 Task: Open an excel sheet with  and write heading  Discount data  Add 10 product name:-  'Apple, Banana, _x000D_
Orange, Tomato, Potato, Onion, Carrot, Milk, Bread, Eggs (dozen). ' in June Last week sales are  1.99, 0.49, 0.79, 1.29, 0.99, 0.89, 0.69, 2.49, 1.99, 2.99. _x000D_
Discount (%):-  10, 20, 15, 5, 12, 8, 25, 10, 15, 20. Save page EvaluationDailySales_Report
Action: Mouse moved to (108, 112)
Screenshot: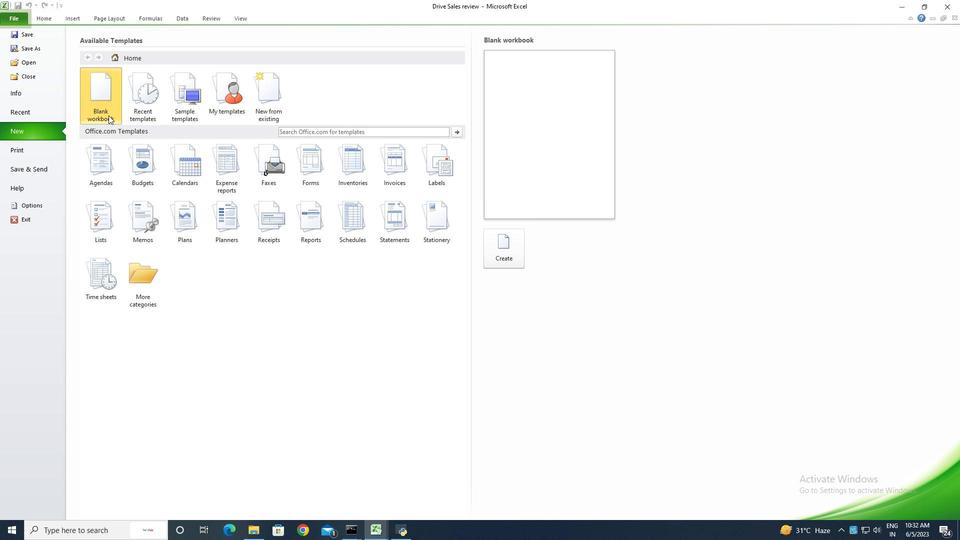 
Action: Mouse pressed left at (108, 112)
Screenshot: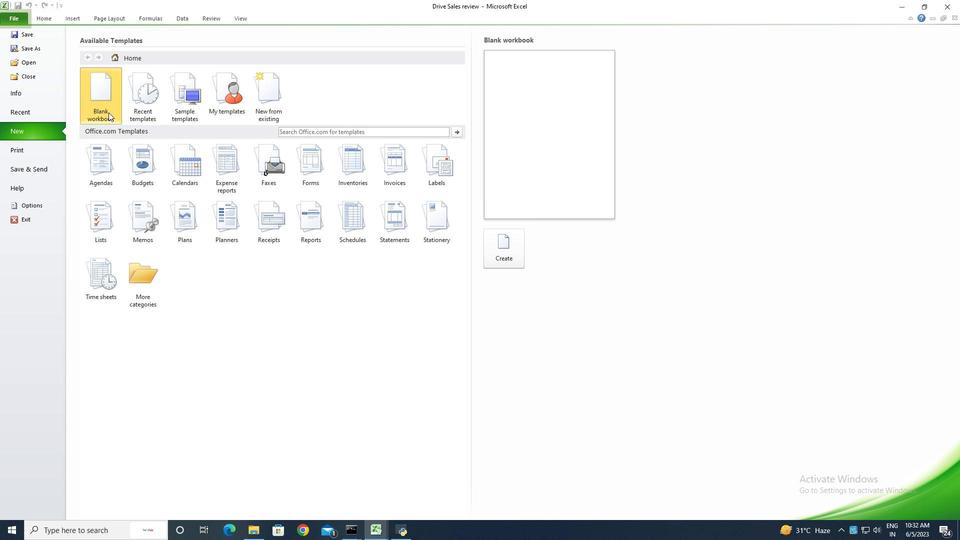 
Action: Mouse moved to (494, 252)
Screenshot: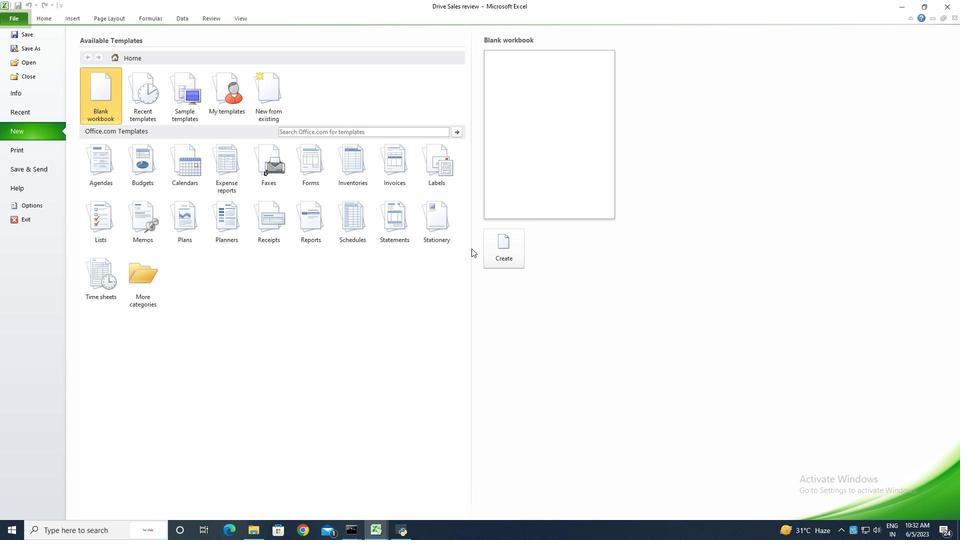 
Action: Mouse pressed left at (494, 252)
Screenshot: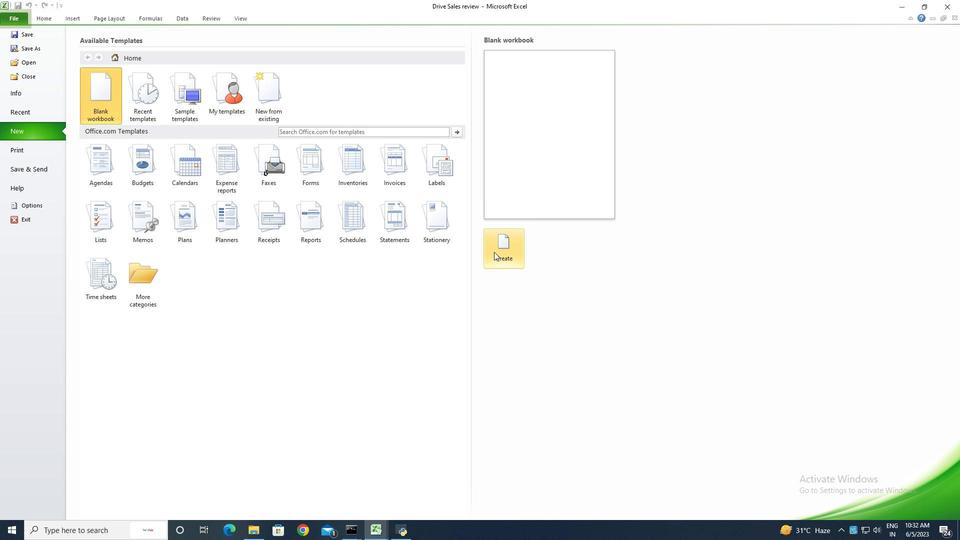 
Action: Key pressed <Key.shift>Discounty<Key.backspace><Key.space><Key.shift>Data<Key.enter><Key.shift><Key.shift><Key.shift><Key.shift><Key.shift><Key.shift><Key.shift><Key.shift><Key.shift><Key.shift><Key.shift><Key.shift><Key.shift><Key.shift><Key.shift><Key.shift><Key.shift><Key.shift><Key.shift><Key.shift>Product<Key.space><Key.shift><Key.shift><Key.shift><Key.shift><Key.shift><Key.shift><Key.shift>Name<Key.enter><Key.shift>Apple<Key.enter><Key.shift><Key.shift><Key.shift><Key.shift><Key.shift><Key.shift><Key.shift><Key.shift><Key.shift><Key.shift>Banana<Key.enter><Key.shift><Key.shift><Key.shift><Key.shift><Key.shift>Orange<Key.enter><Key.shift>Tomato<Key.space><Key.backspace><Key.enter><Key.shift>Potato<Key.enter><Key.shift><Key.shift><Key.shift><Key.shift><Key.shift><Key.shift><Key.shift><Key.shift><Key.shift><Key.shift>Onion<Key.enter><Key.shift>Carrot<Key.enter><Key.shift>Milk<Key.enter><Key.shift><Key.shift><Key.shift><Key.shift><Key.shift><Key.shift><Key.shift><Key.shift>Bread<Key.enter><Key.shift>Eggs
Screenshot: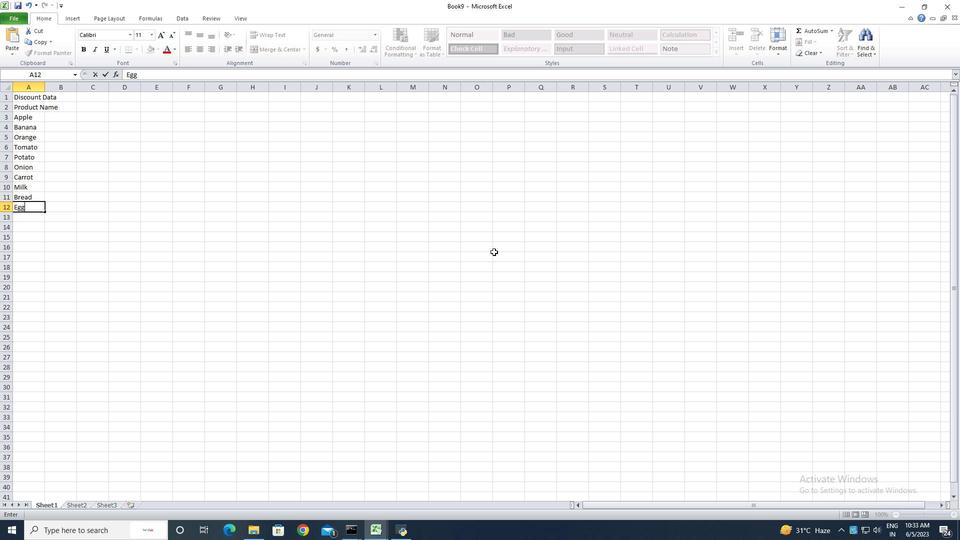 
Action: Mouse moved to (44, 88)
Screenshot: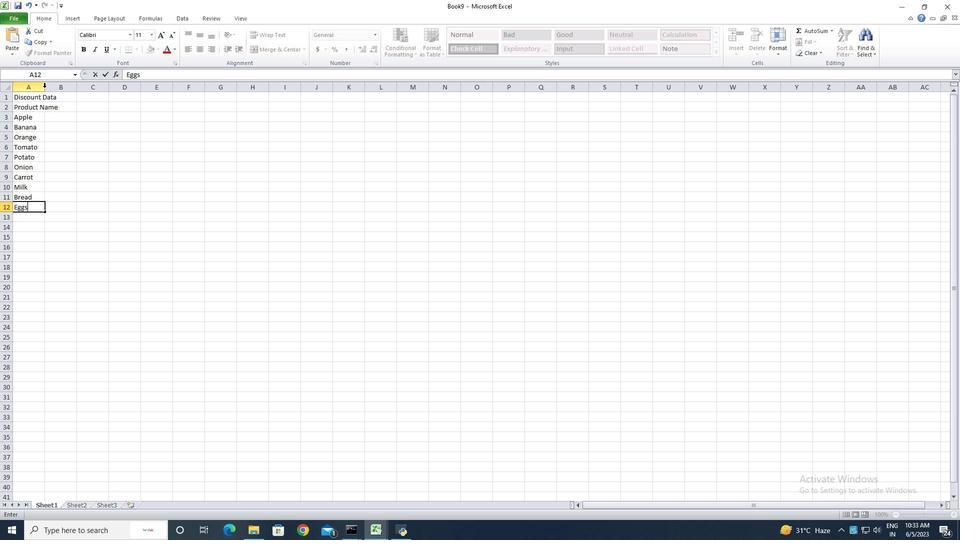 
Action: Key pressed <Key.enter>
Screenshot: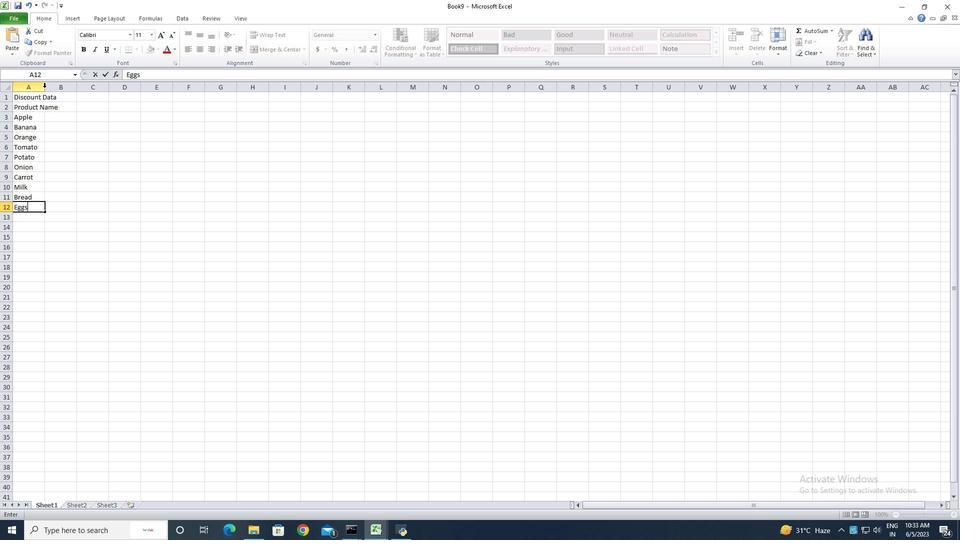
Action: Mouse pressed left at (44, 88)
Screenshot: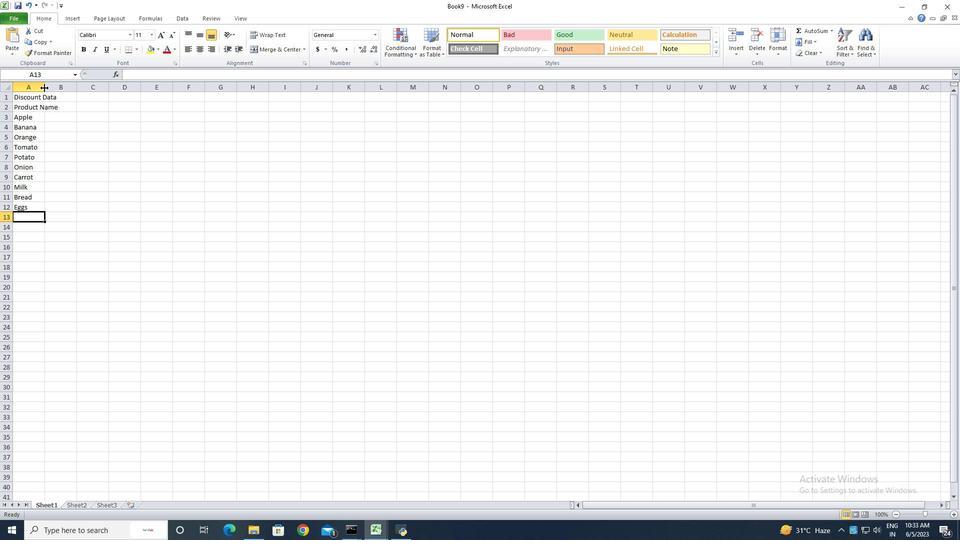 
Action: Mouse pressed left at (44, 88)
Screenshot: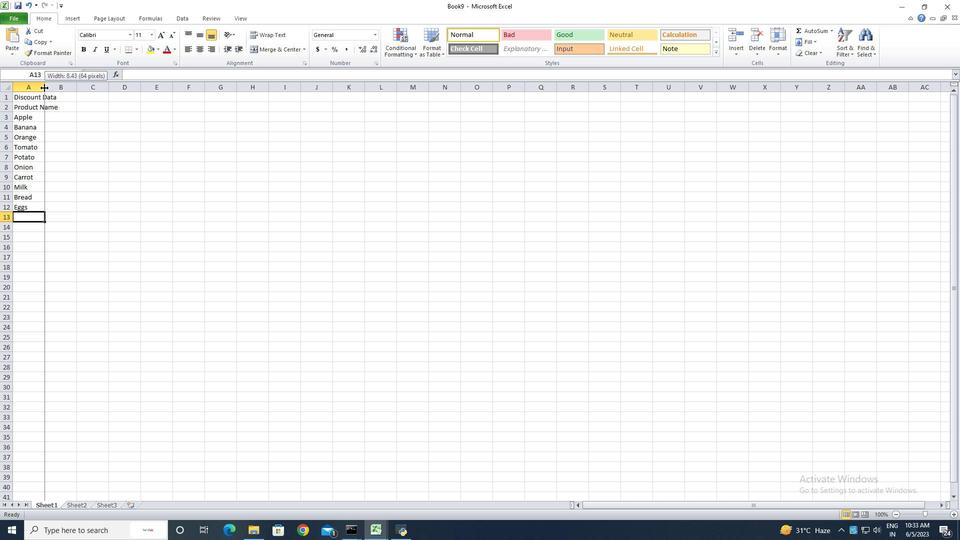 
Action: Mouse moved to (75, 109)
Screenshot: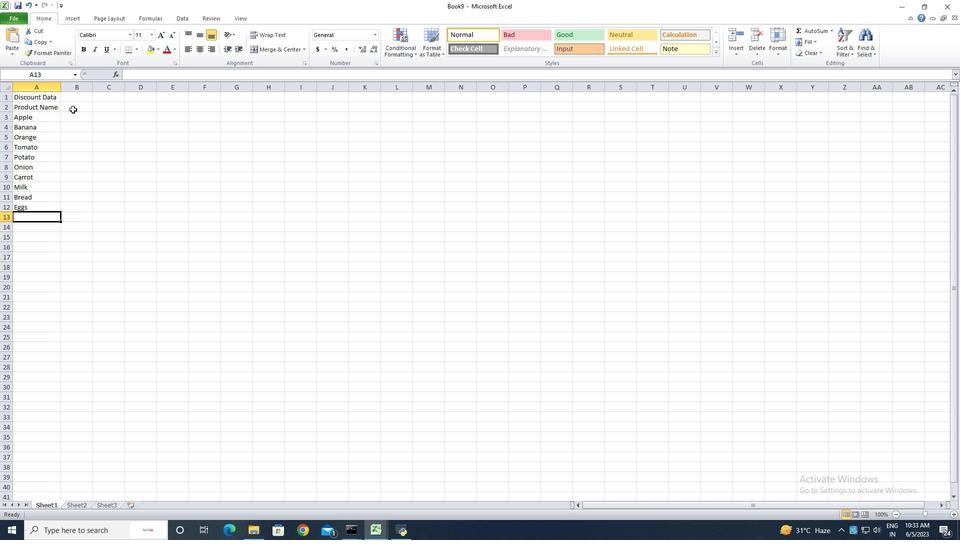 
Action: Mouse pressed left at (75, 109)
Screenshot: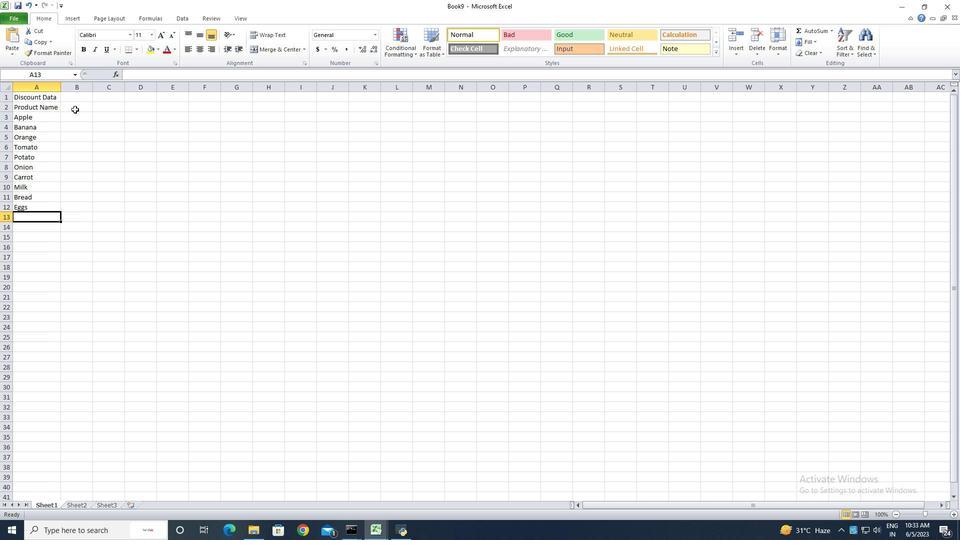 
Action: Key pressed <Key.shift><Key.shift><Key.shift><Key.shift><Key.shift><Key.shift><Key.shift><Key.shift><Key.shift>June<Key.space><Key.shift>Last<Key.space><Key.shift>Week<Key.space><Key.shift>Sales<Key.enter>1.99<Key.enter>0.49<Key.enter>0.79<Key.enter>1.29<Key.enter>0.99<Key.enter>0.89<Key.enter>0.69<Key.enter>2.49<Key.enter>1.99<Key.enter>2.99<Key.enter>
Screenshot: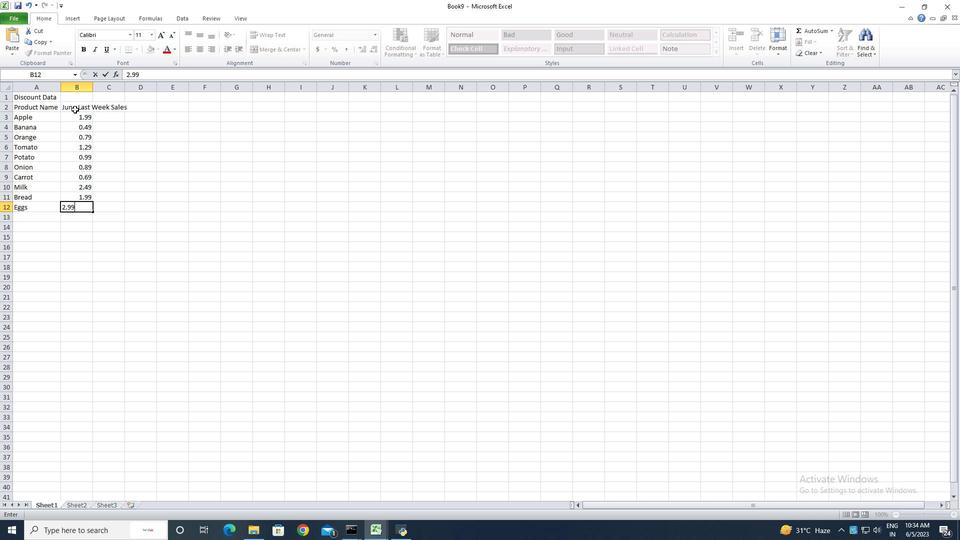 
Action: Mouse moved to (93, 87)
Screenshot: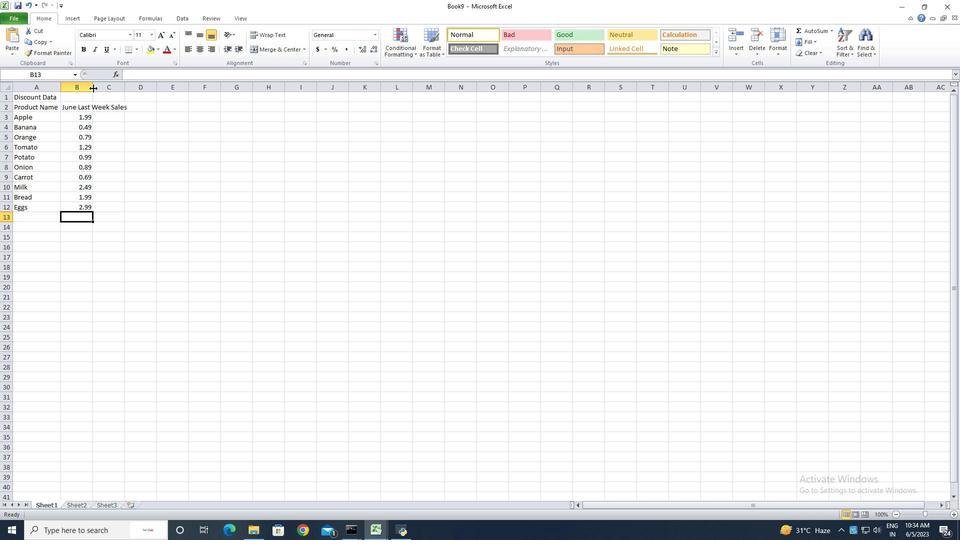 
Action: Mouse pressed left at (93, 87)
Screenshot: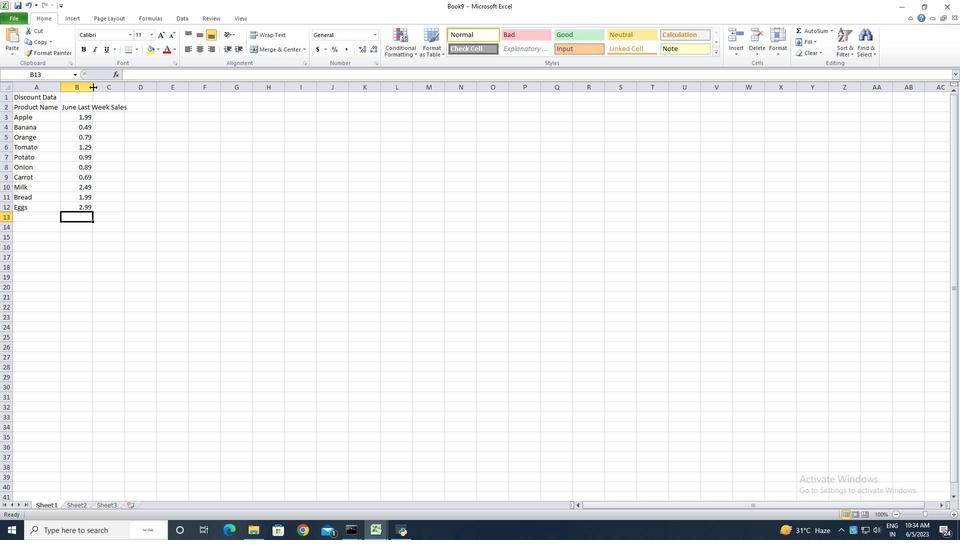 
Action: Mouse pressed left at (93, 87)
Screenshot: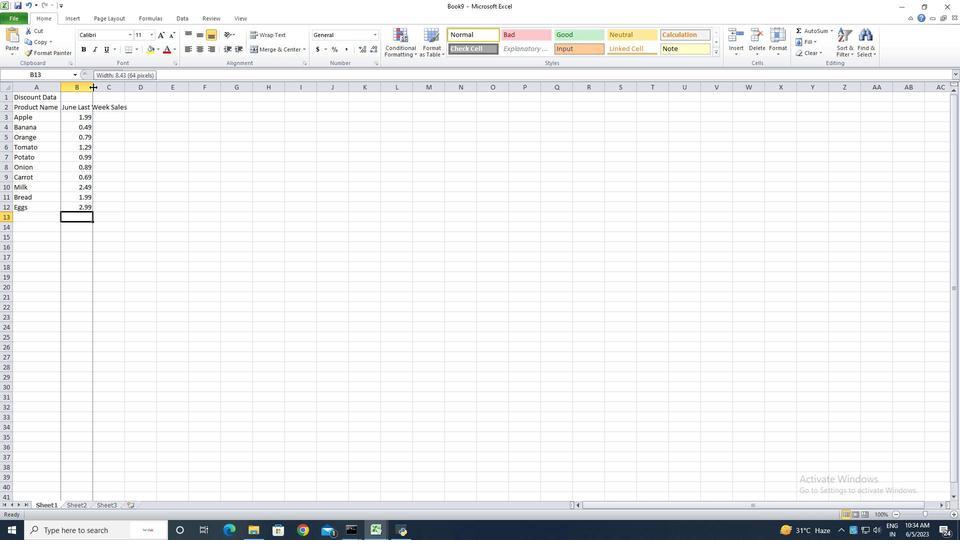 
Action: Mouse moved to (145, 108)
Screenshot: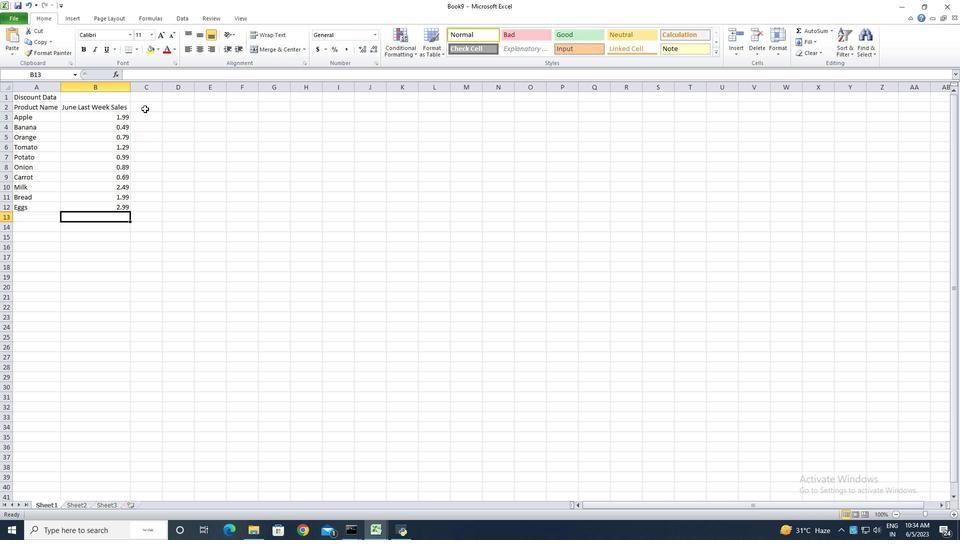 
Action: Mouse pressed left at (145, 108)
Screenshot: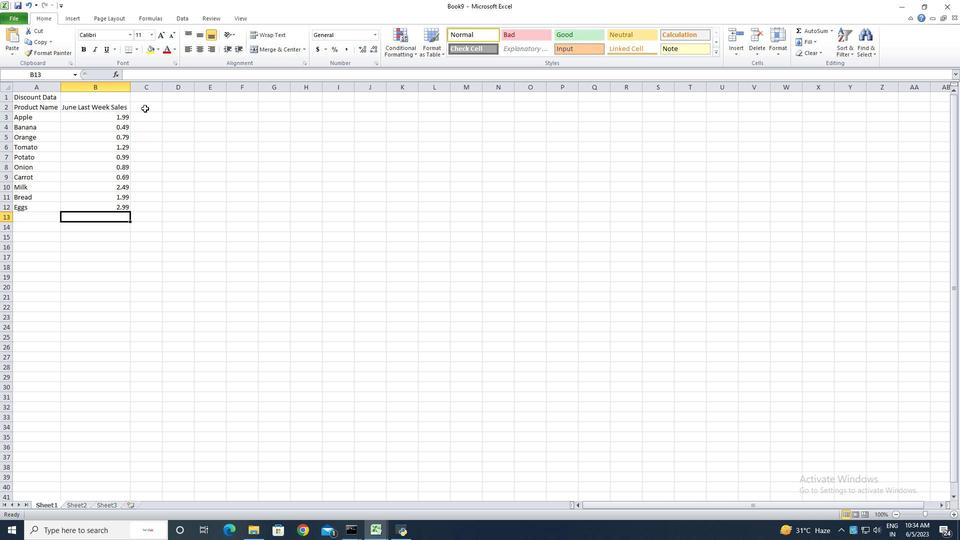 
Action: Key pressed <Key.shift><Key.shift>Discount<Key.enter>10<Key.enter>20<Key.enter>15<Key.enter>5<Key.enter>12<Key.enter>8<Key.enter>25<Key.enter>10<Key.enter>15<Key.enter>20<Key.enter>
Screenshot: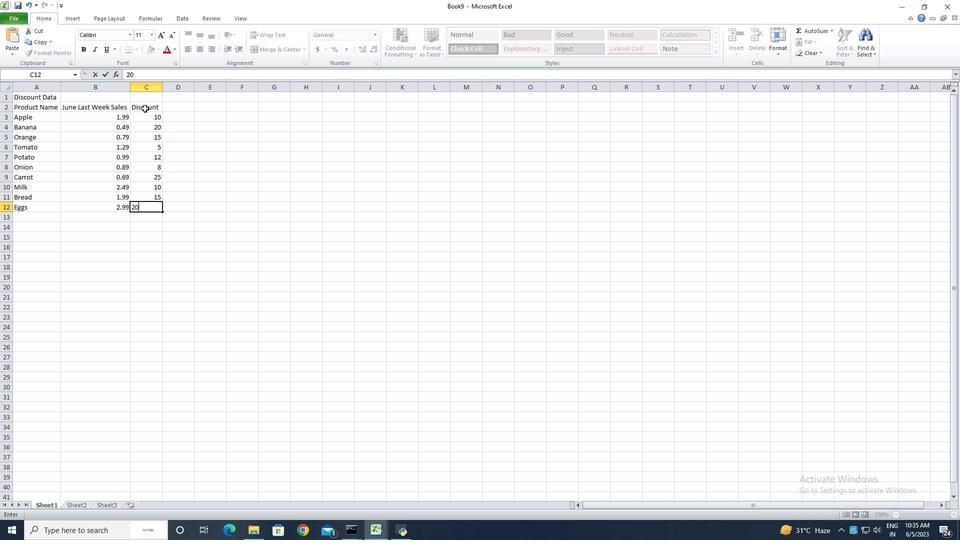 
Action: Mouse moved to (161, 89)
Screenshot: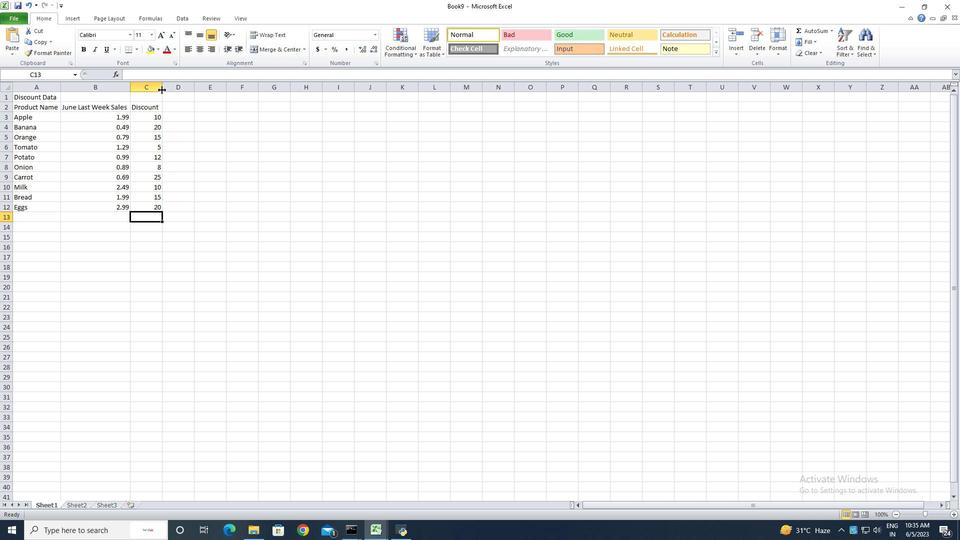 
Action: Mouse pressed left at (161, 89)
Screenshot: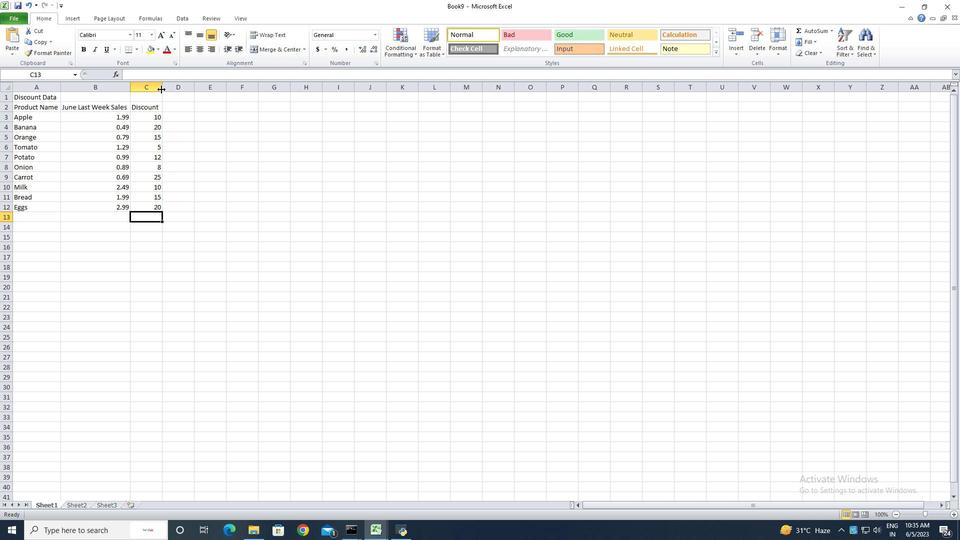 
Action: Mouse pressed left at (161, 89)
Screenshot: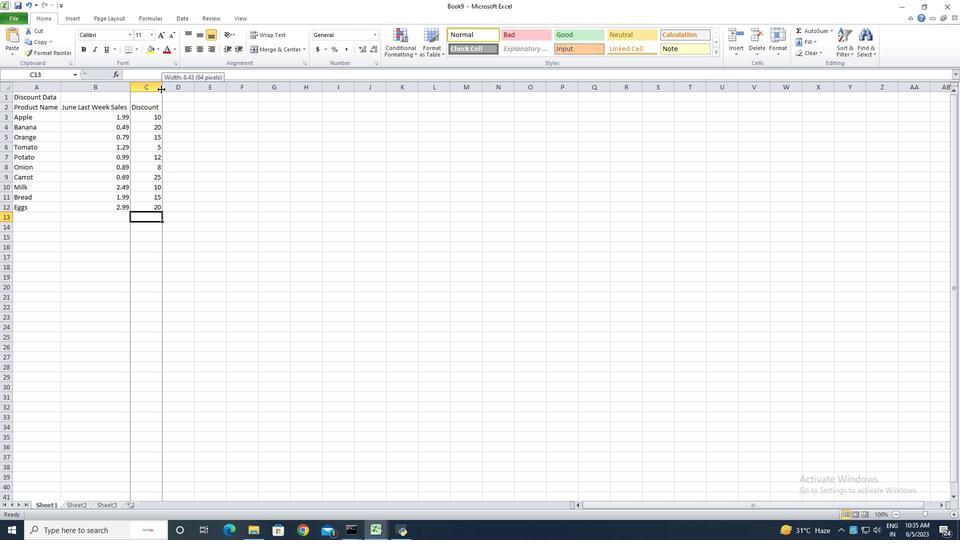 
Action: Mouse moved to (45, 98)
Screenshot: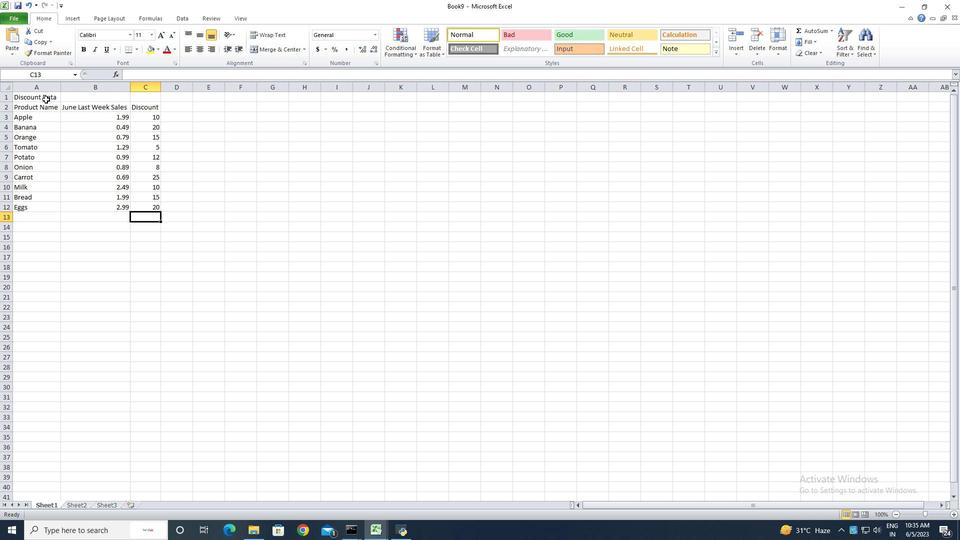 
Action: Mouse pressed left at (45, 98)
Screenshot: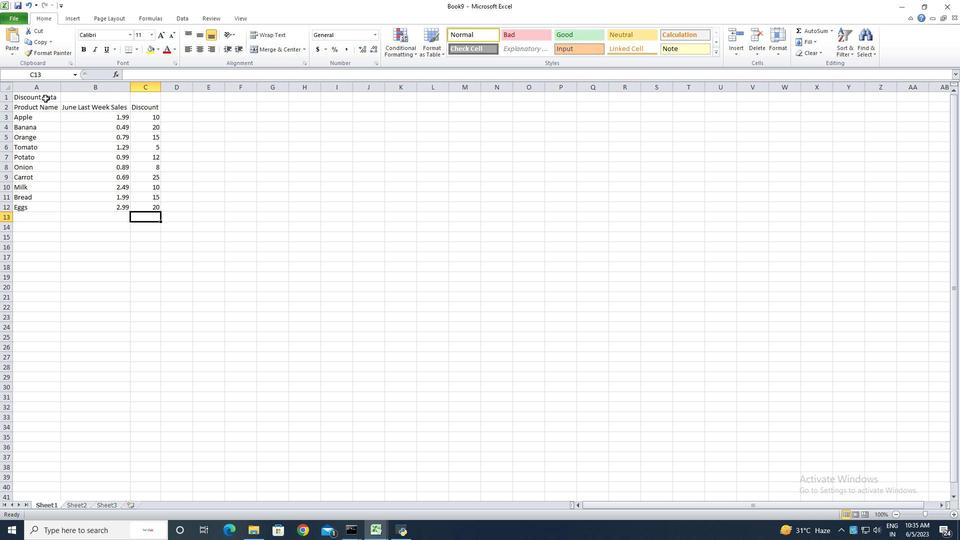 
Action: Mouse moved to (292, 49)
Screenshot: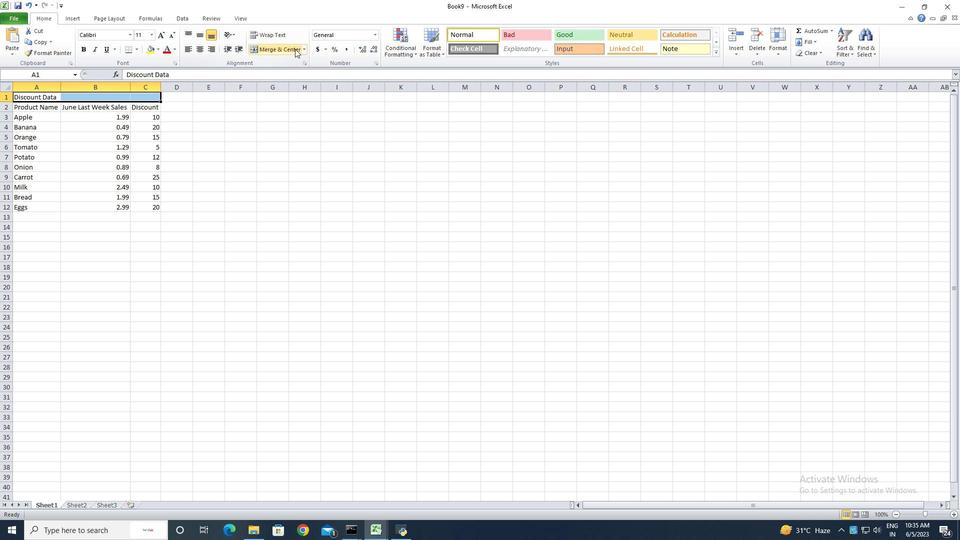 
Action: Mouse pressed left at (292, 49)
Screenshot: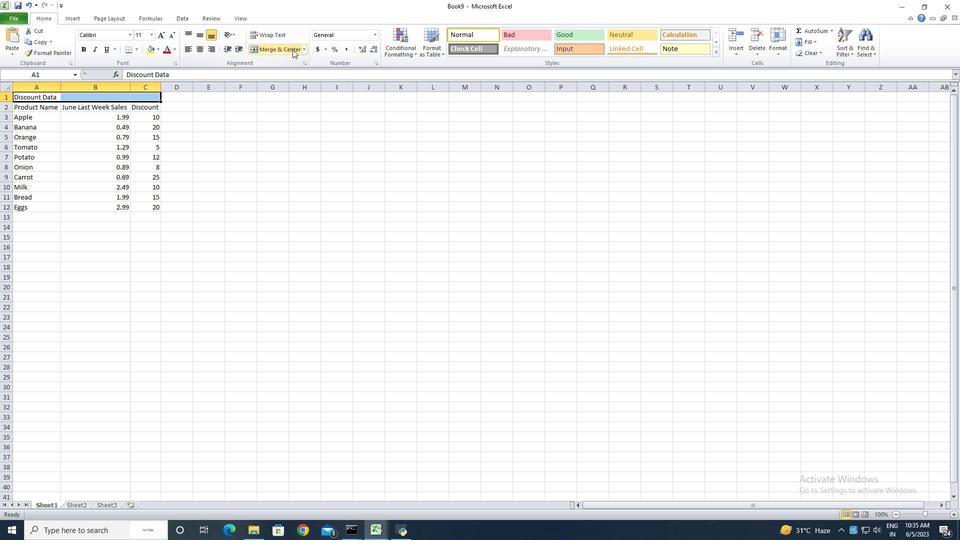 
Action: Mouse moved to (11, 18)
Screenshot: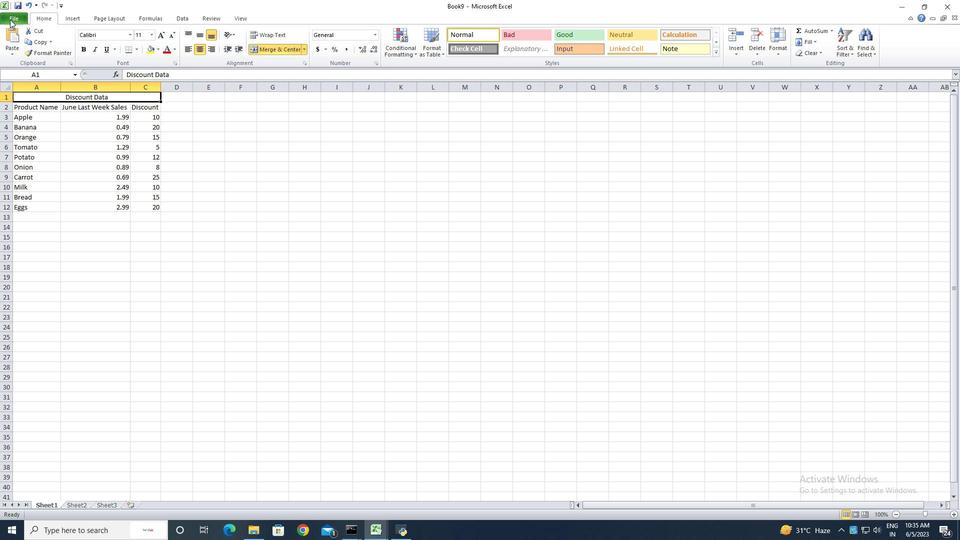 
Action: Mouse pressed left at (11, 18)
Screenshot: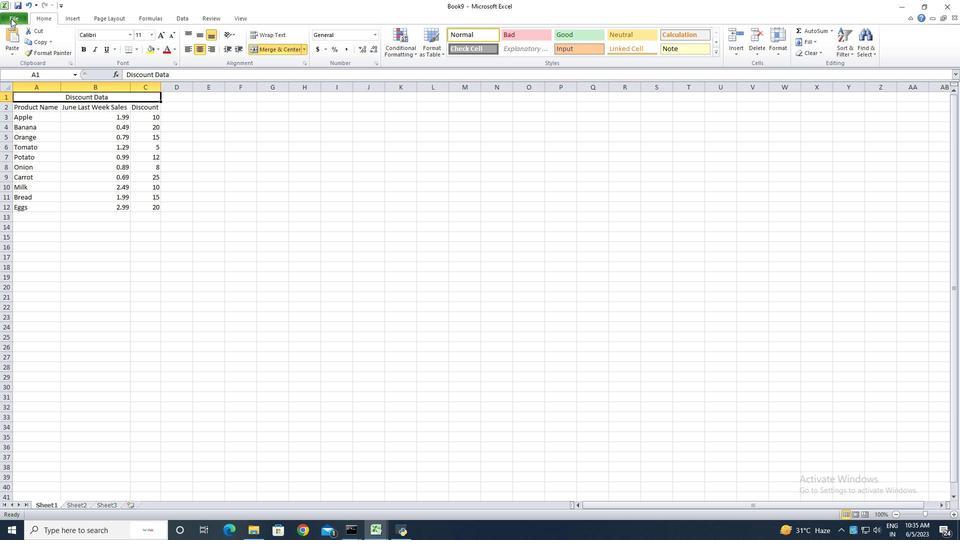 
Action: Mouse moved to (29, 46)
Screenshot: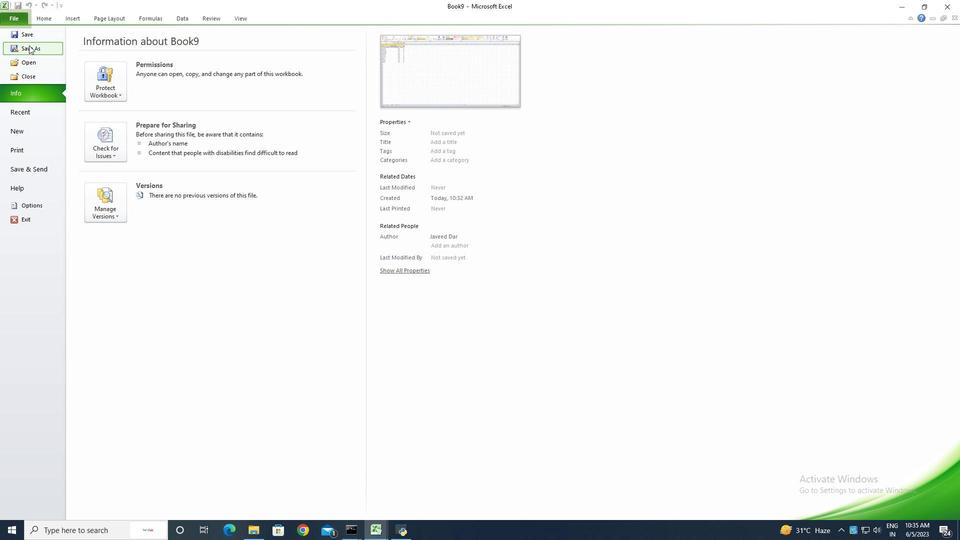 
Action: Mouse pressed left at (29, 46)
Screenshot: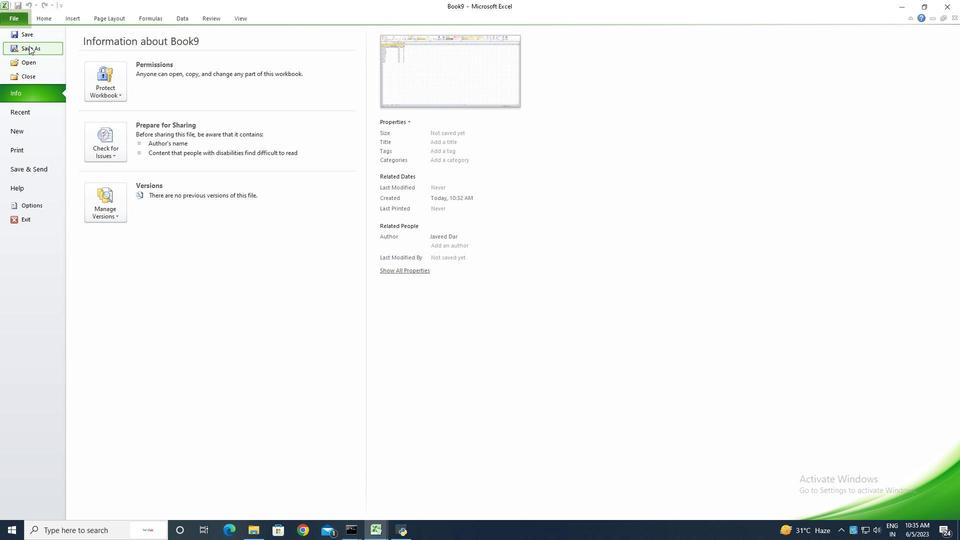 
Action: Mouse moved to (29, 46)
Screenshot: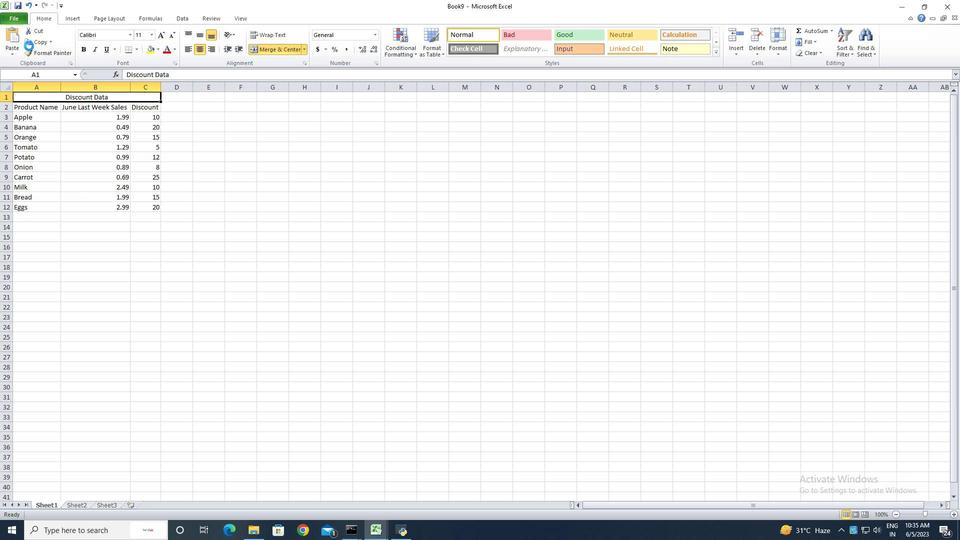 
Action: Key pressed ctrl+Evalua<Key.backspace><Key.backspace><Key.backspace><Key.backspace><Key.backspace><Key.backspace>
Screenshot: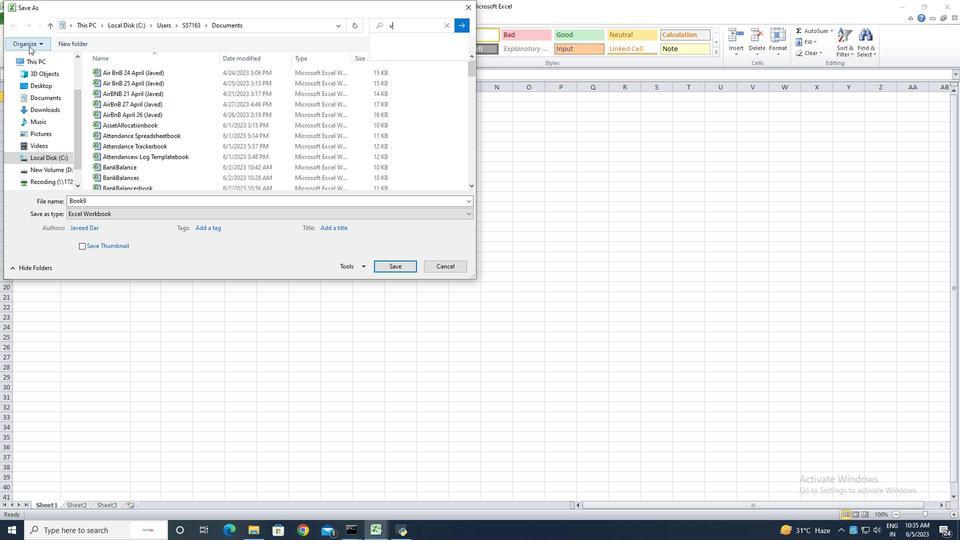 
Action: Mouse moved to (110, 203)
Screenshot: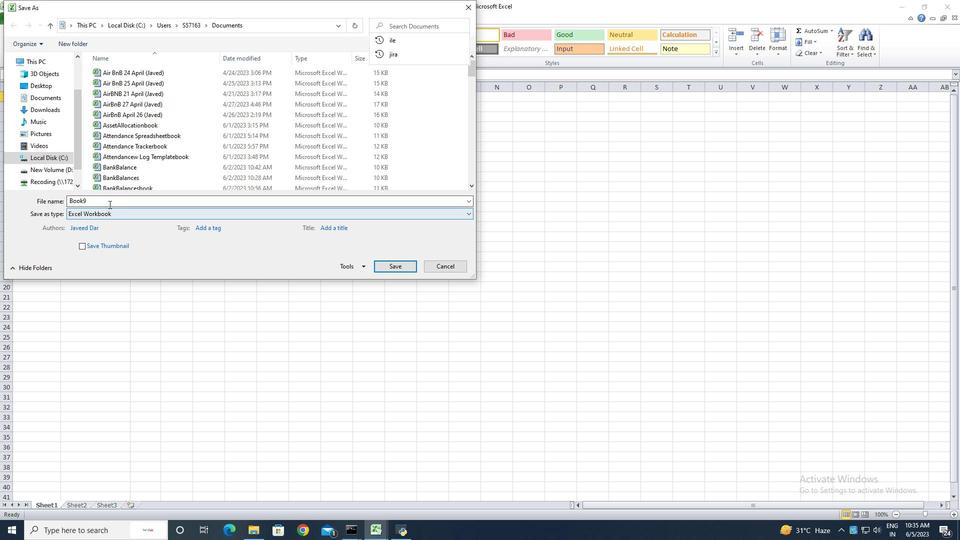 
Action: Mouse pressed left at (110, 203)
Screenshot: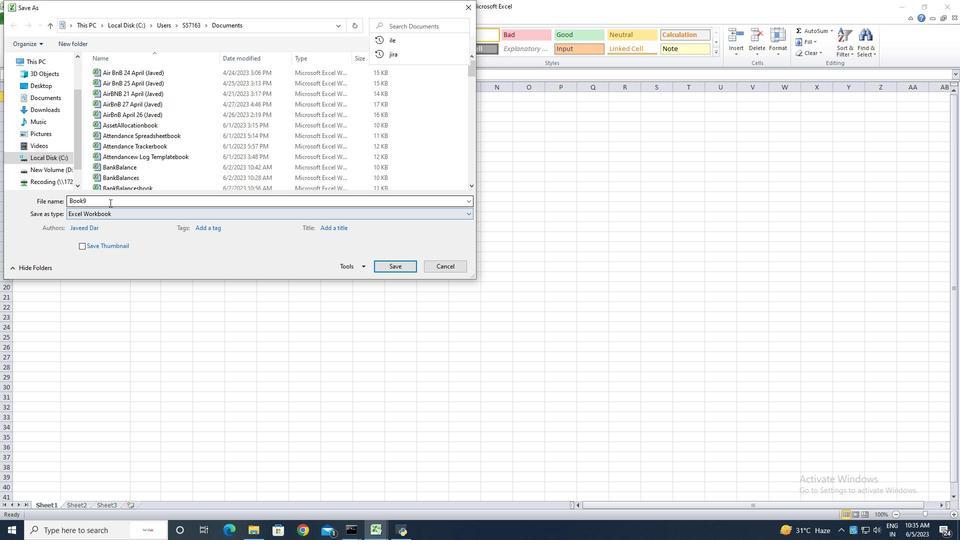 
Action: Key pressed <Key.backspace><Key.shift>Evaluation<Key.shift>Daily<Key.shift><Key.shift><Key.shift>Sales<Key.shift_r>_<Key.shift>Report
Screenshot: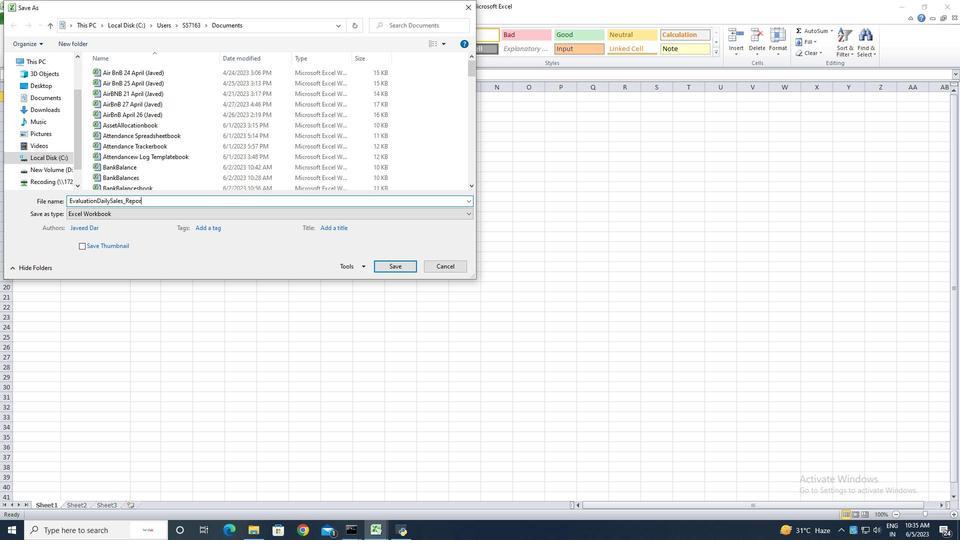 
Action: Mouse moved to (399, 267)
Screenshot: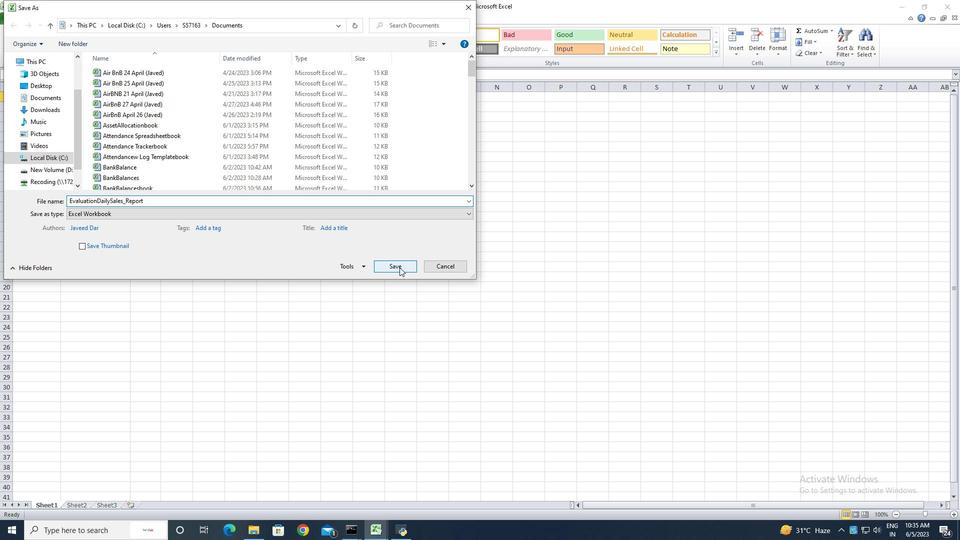
Action: Mouse pressed left at (399, 267)
Screenshot: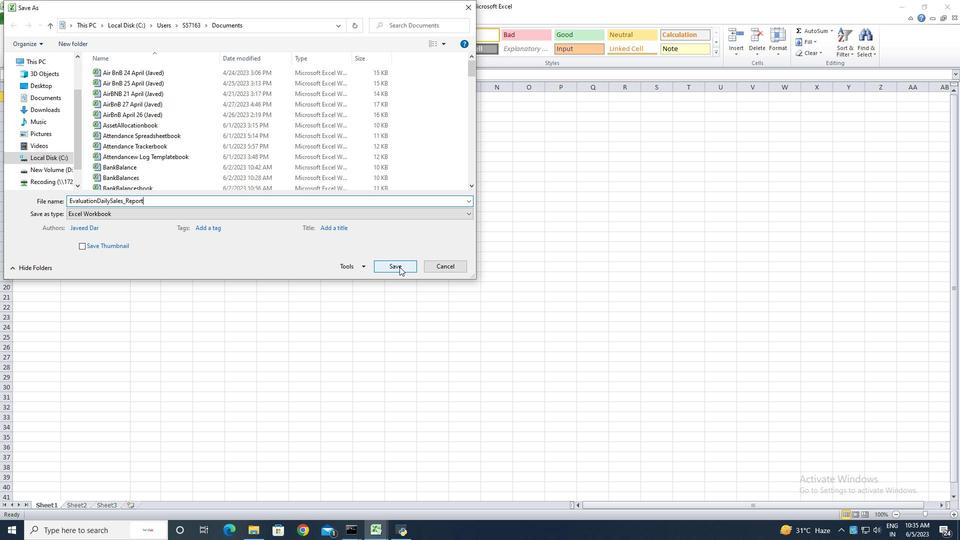 
Action: Key pressed ctrl+S
Screenshot: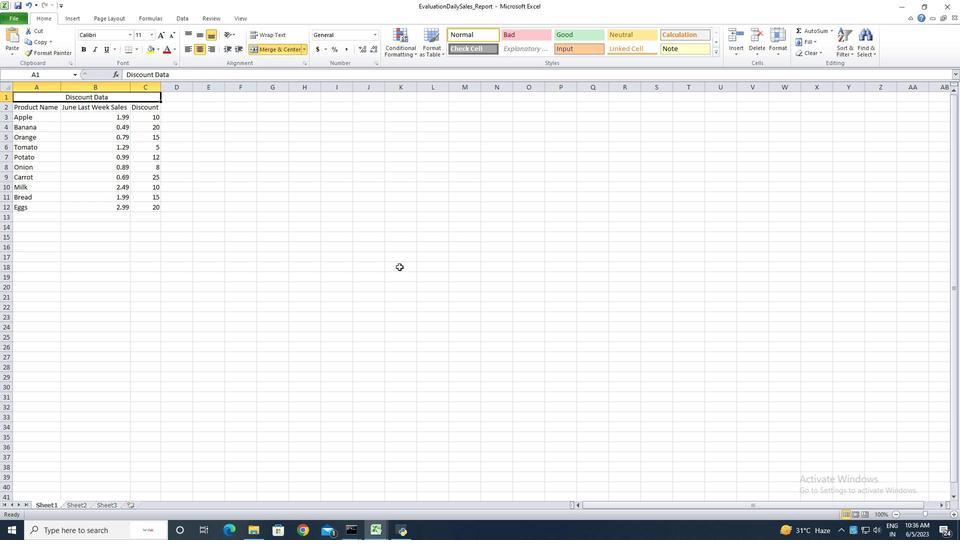 
